 Task: Locate emails you've replied to: `is:replied`.
Action: Mouse moved to (620, 97)
Screenshot: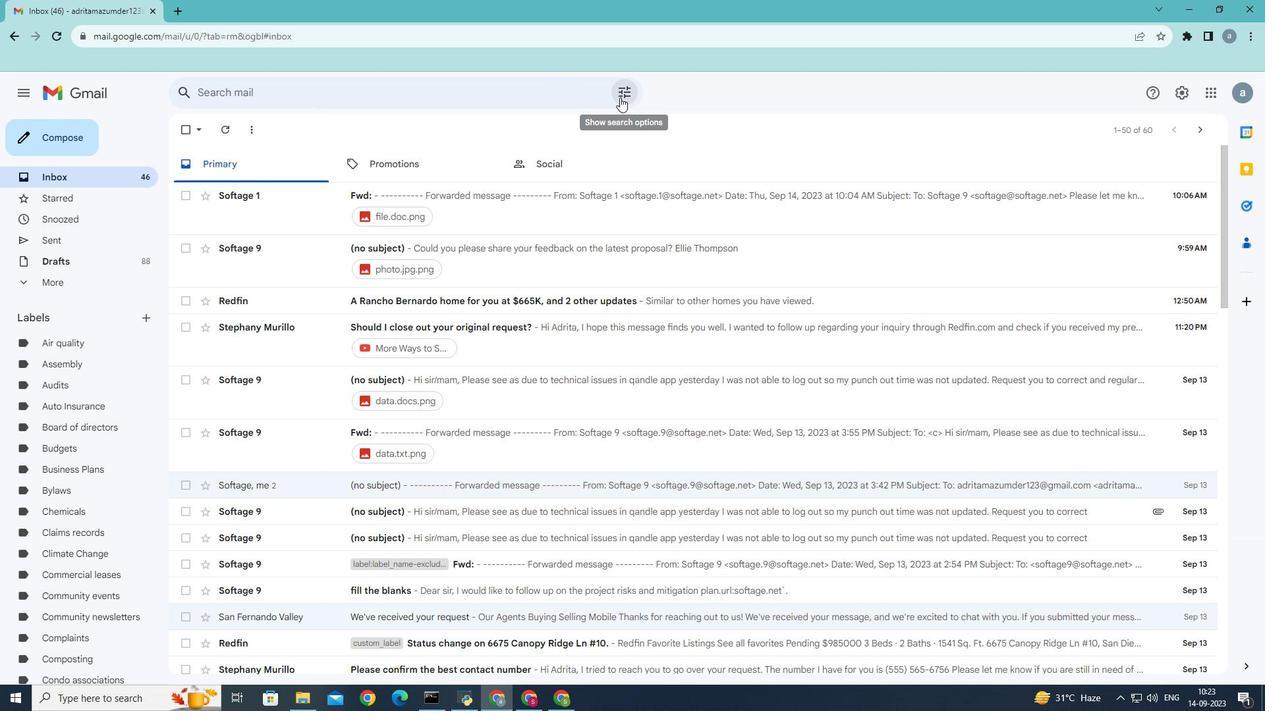 
Action: Mouse pressed left at (620, 97)
Screenshot: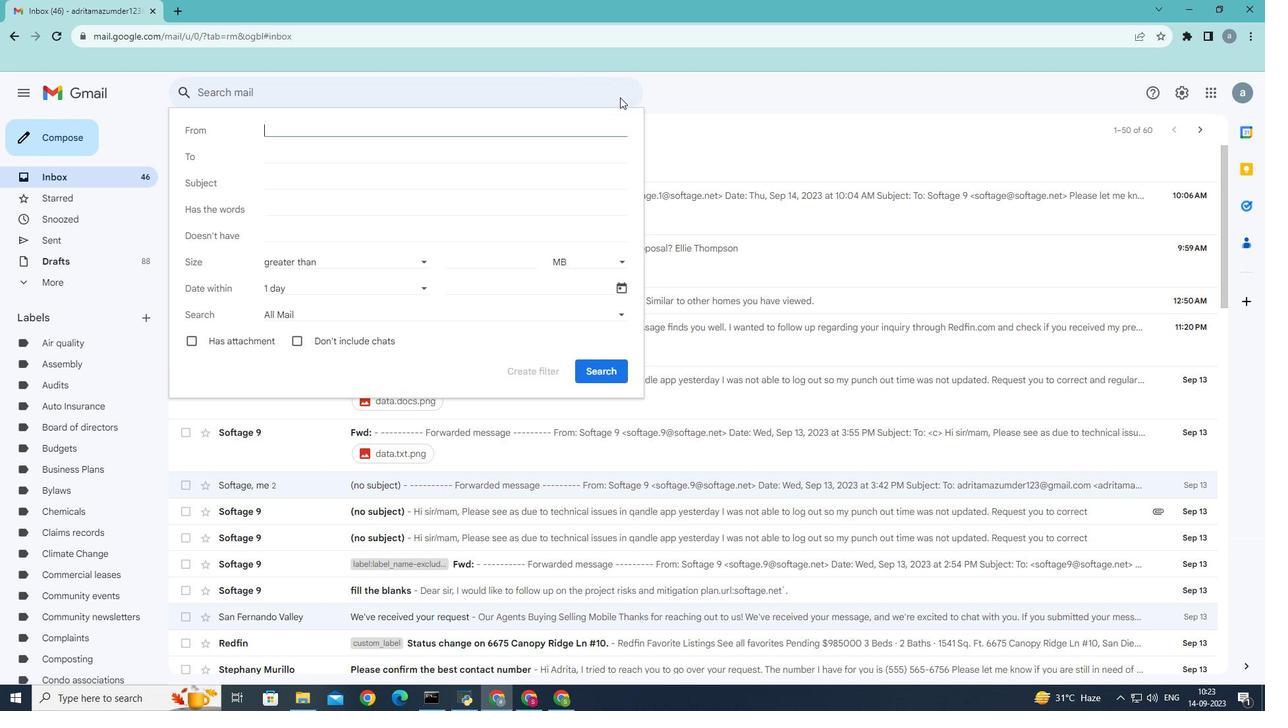 
Action: Mouse moved to (277, 205)
Screenshot: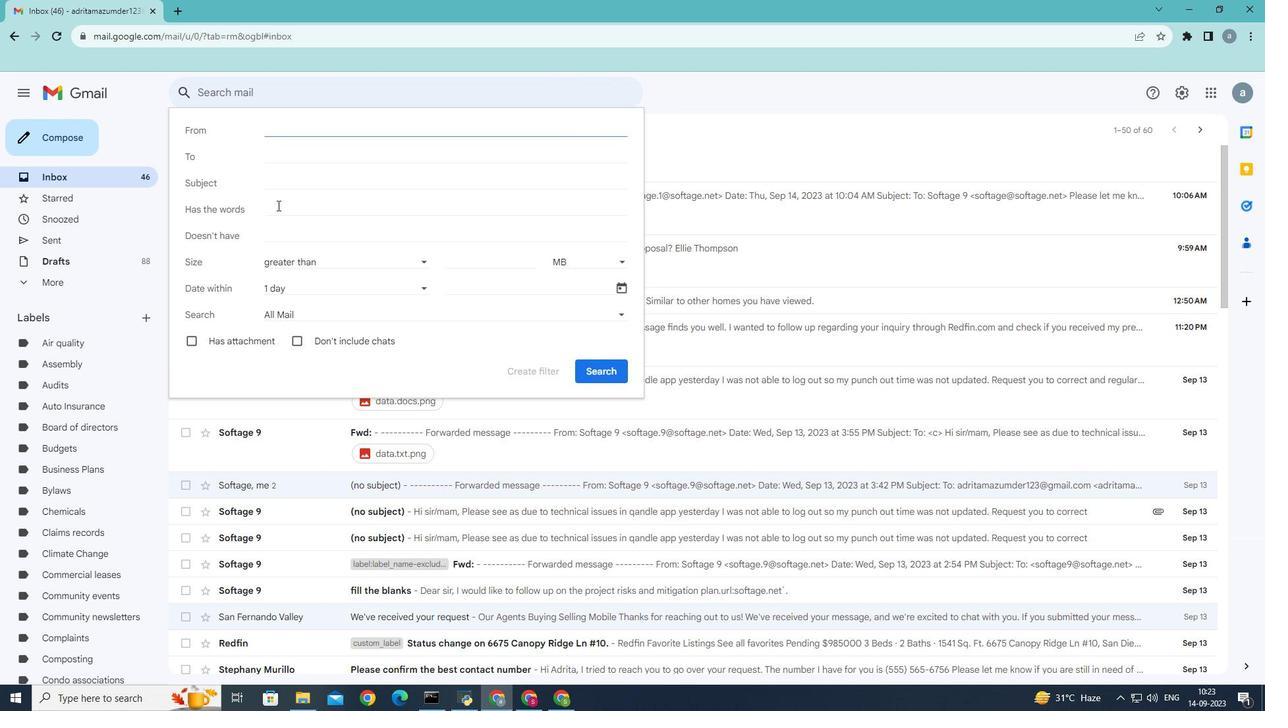 
Action: Mouse pressed left at (277, 205)
Screenshot: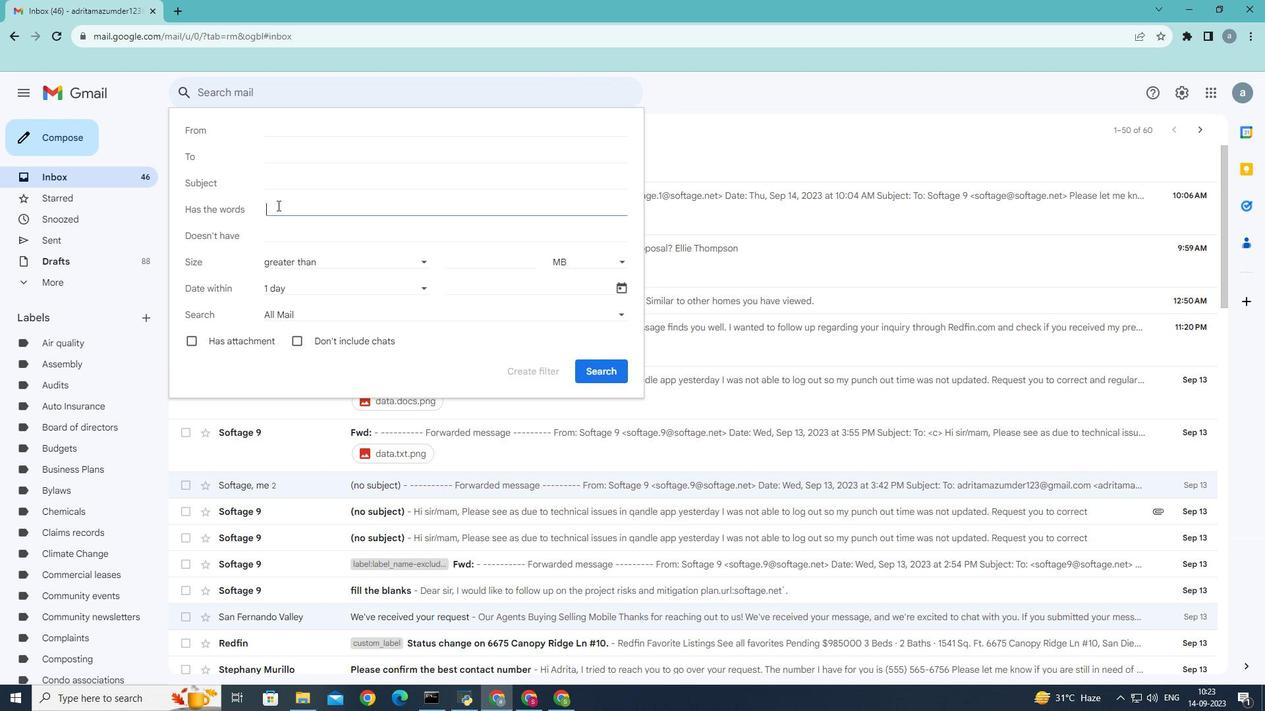 
Action: Key pressed is<Key.space>replied
Screenshot: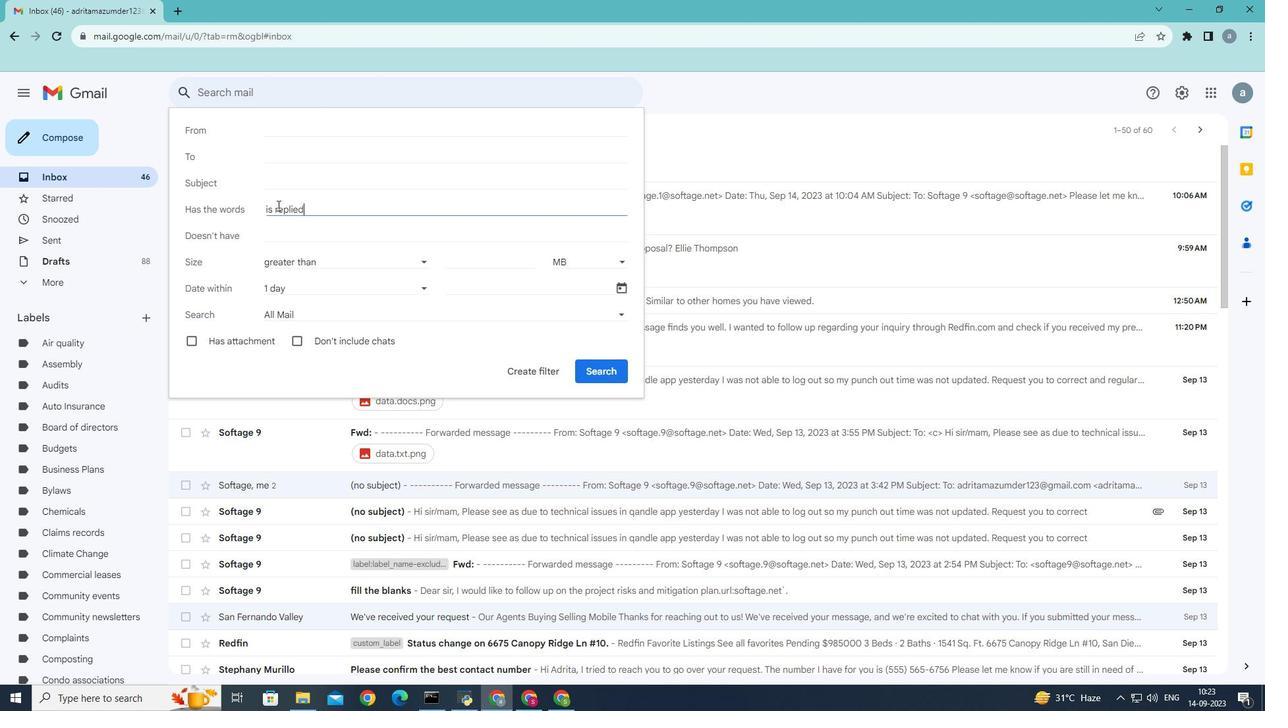 
Action: Mouse moved to (614, 380)
Screenshot: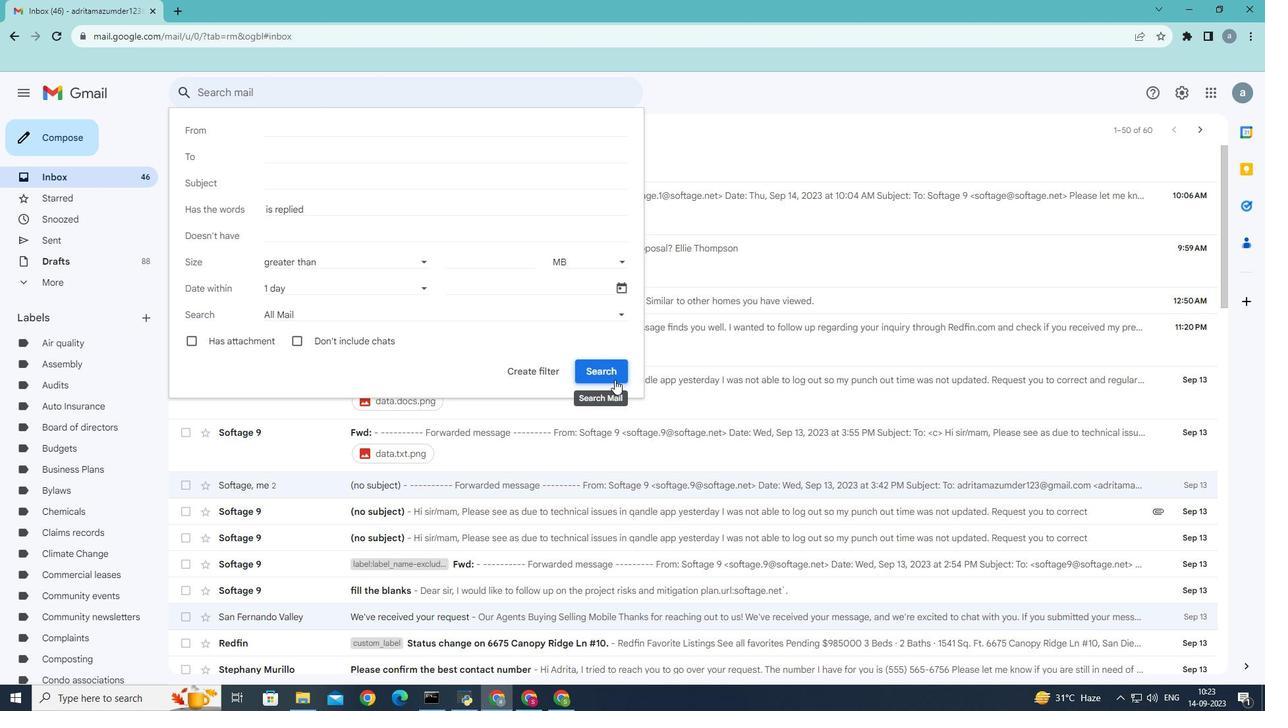 
Action: Mouse pressed left at (614, 380)
Screenshot: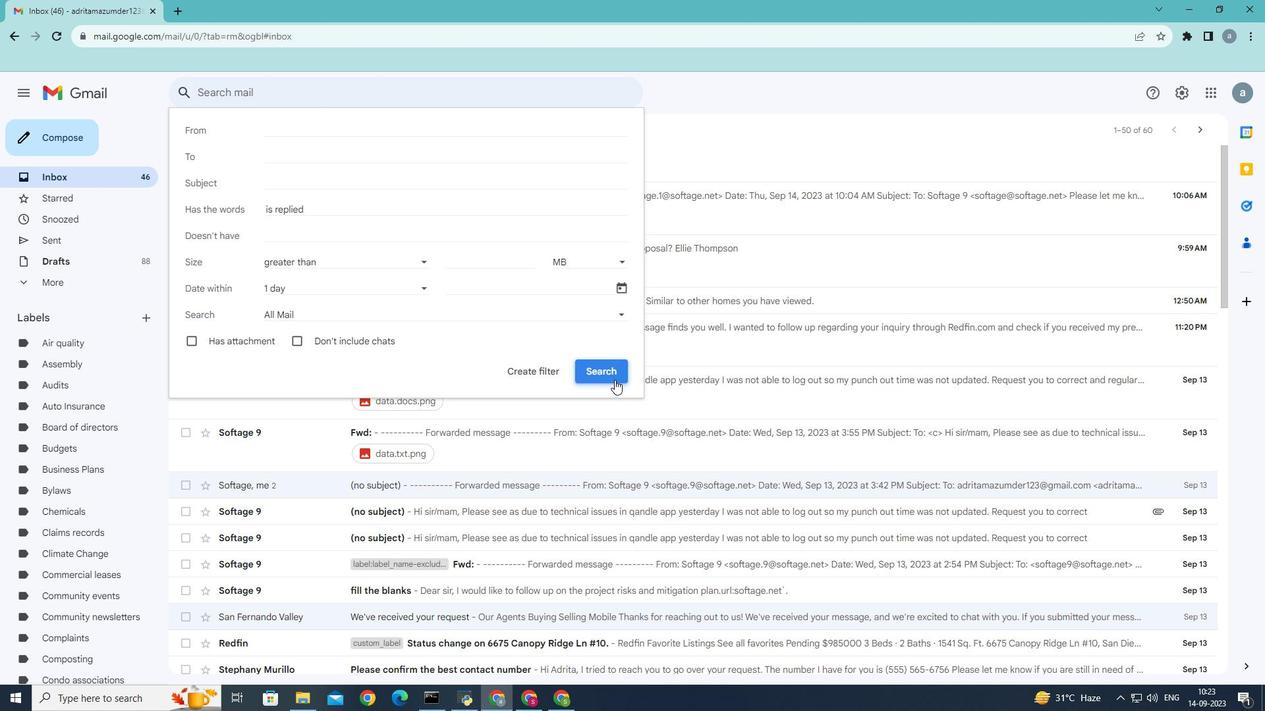 
Action: Mouse moved to (614, 379)
Screenshot: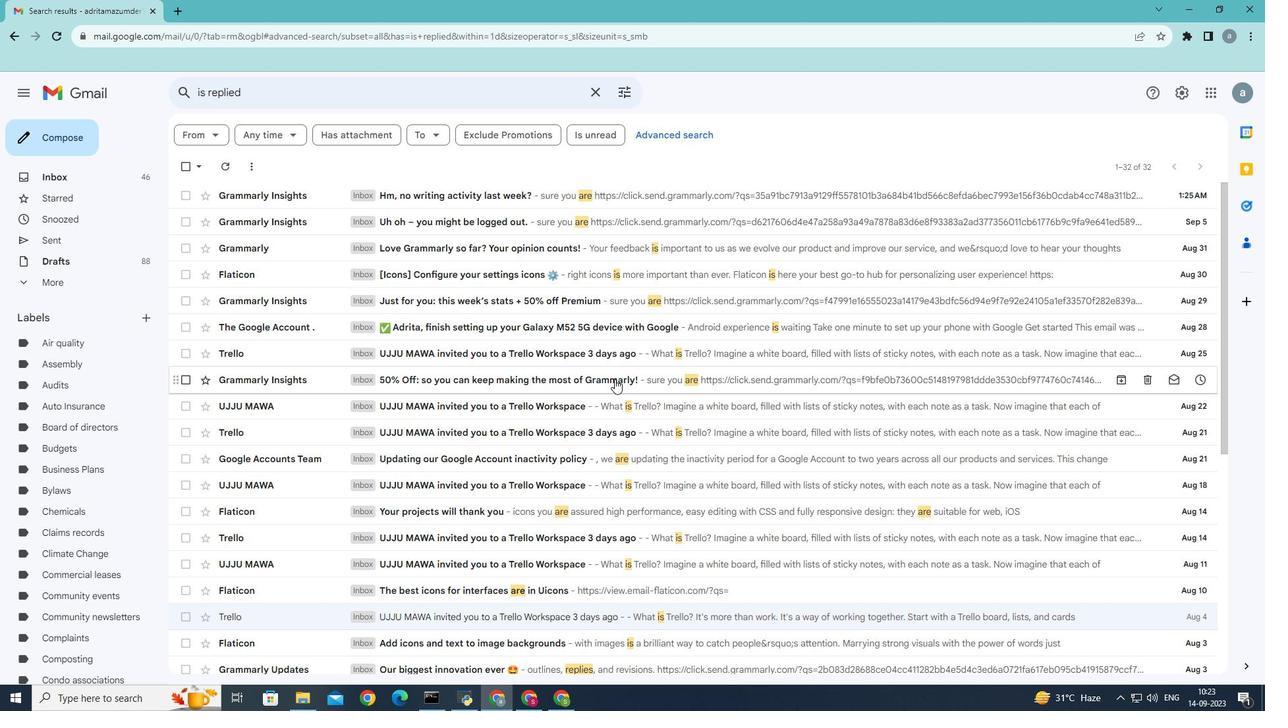 
